Task: Create a due date automation when advanced on, 2 days after a card is due add dates due tomorrow at 11:00 AM.
Action: Mouse moved to (1005, 72)
Screenshot: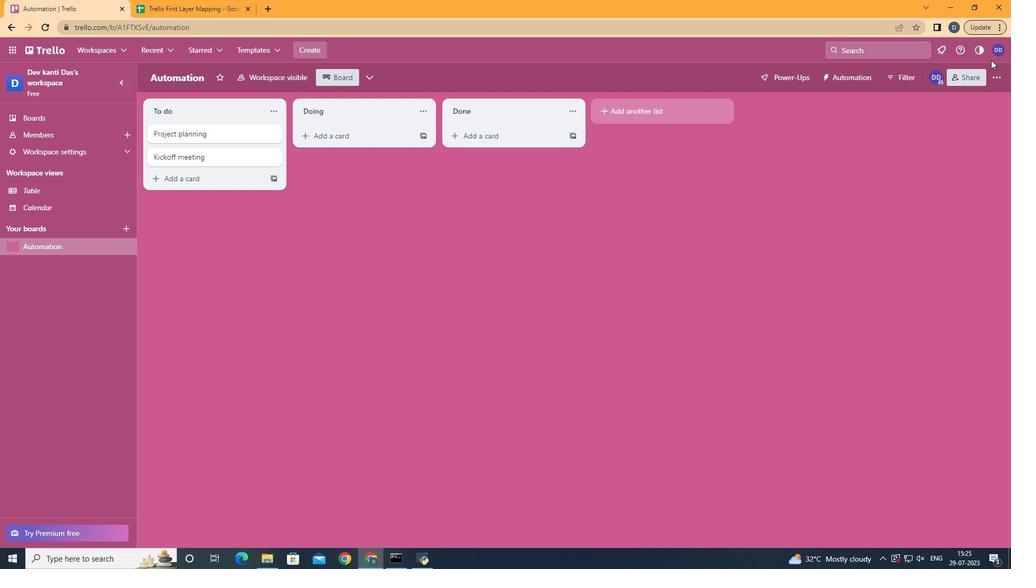 
Action: Mouse pressed left at (1005, 72)
Screenshot: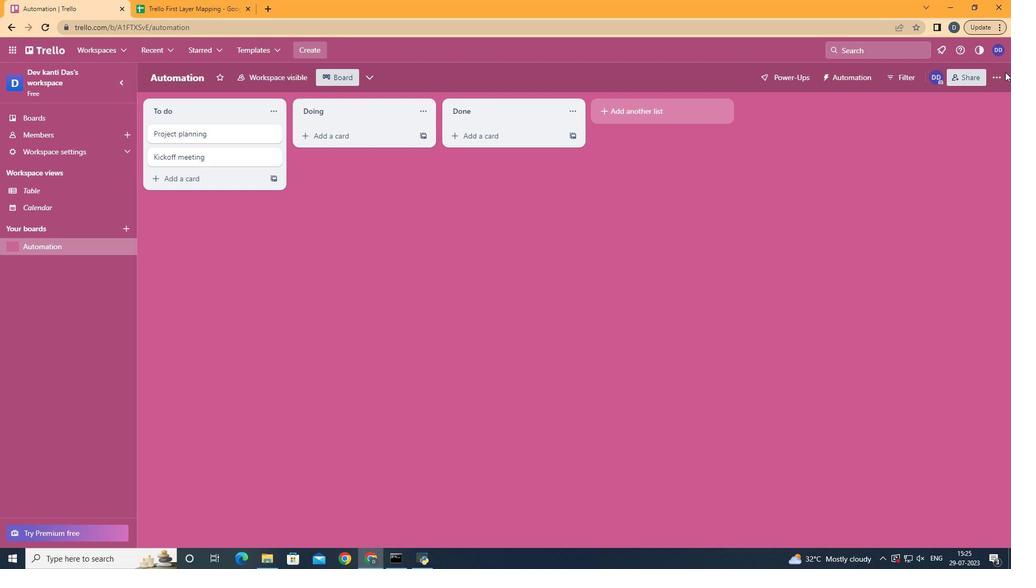 
Action: Mouse moved to (999, 79)
Screenshot: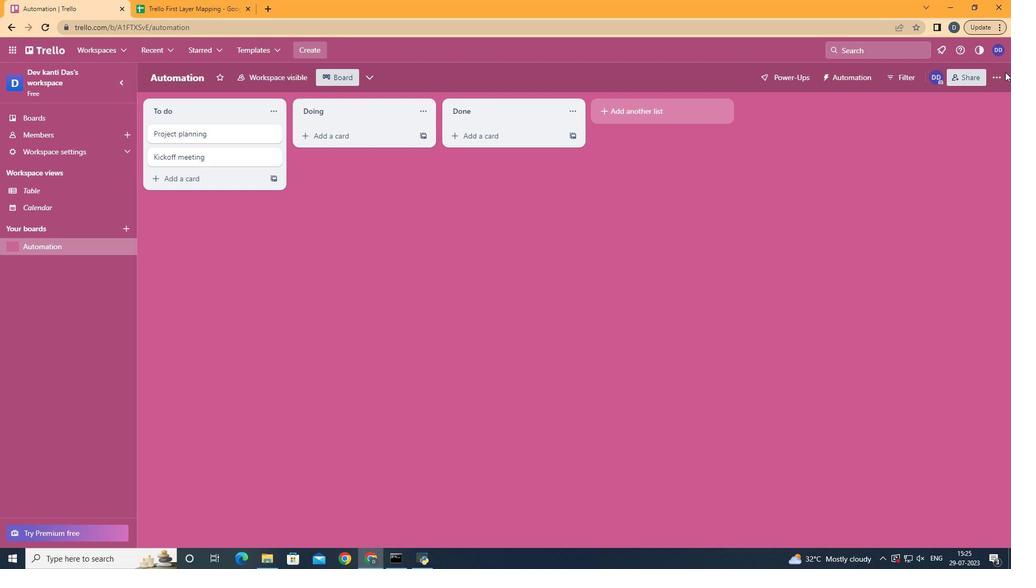 
Action: Mouse pressed left at (999, 79)
Screenshot: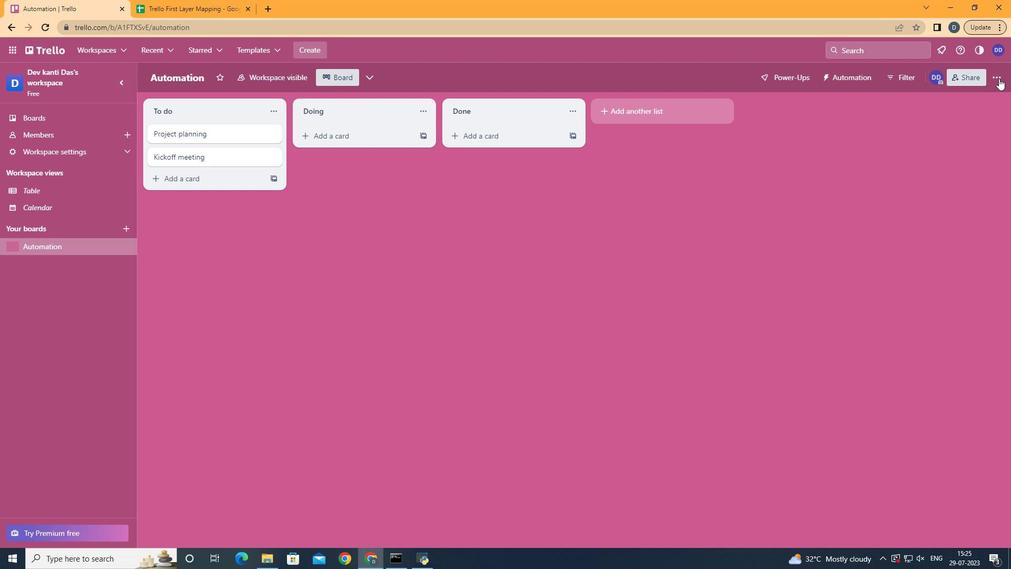 
Action: Mouse moved to (909, 227)
Screenshot: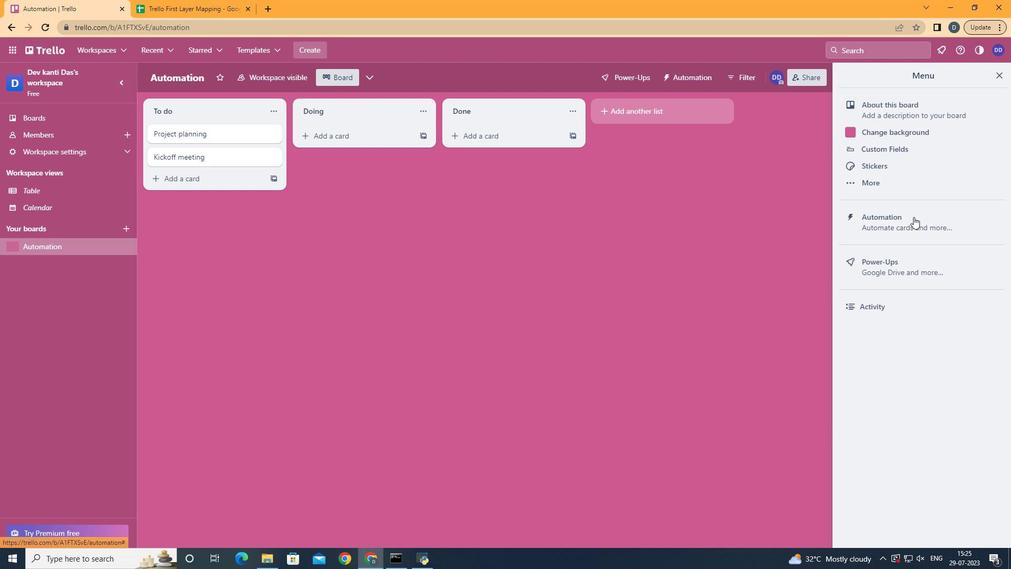 
Action: Mouse pressed left at (909, 227)
Screenshot: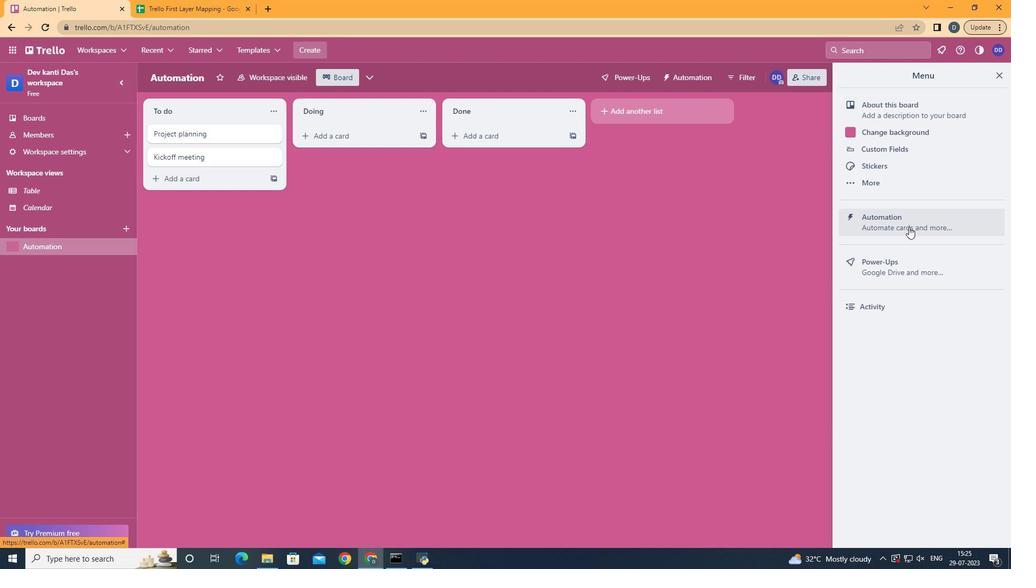 
Action: Mouse moved to (192, 206)
Screenshot: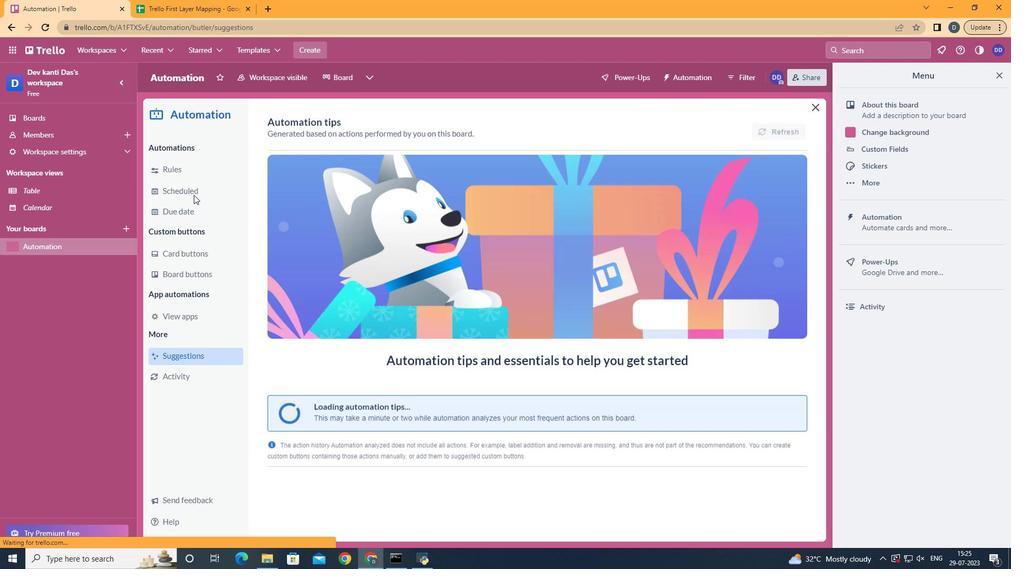 
Action: Mouse pressed left at (192, 206)
Screenshot: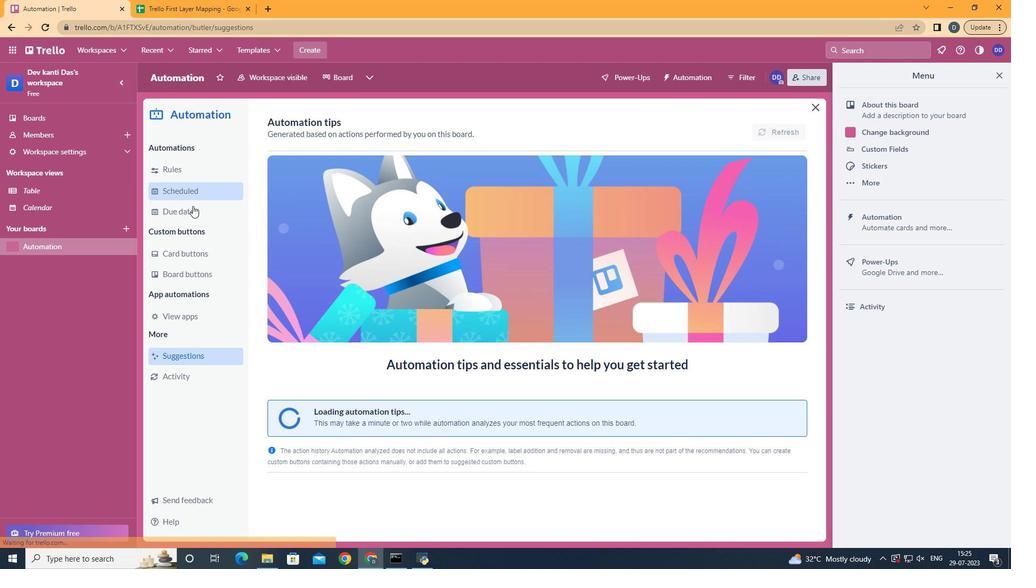 
Action: Mouse moved to (747, 129)
Screenshot: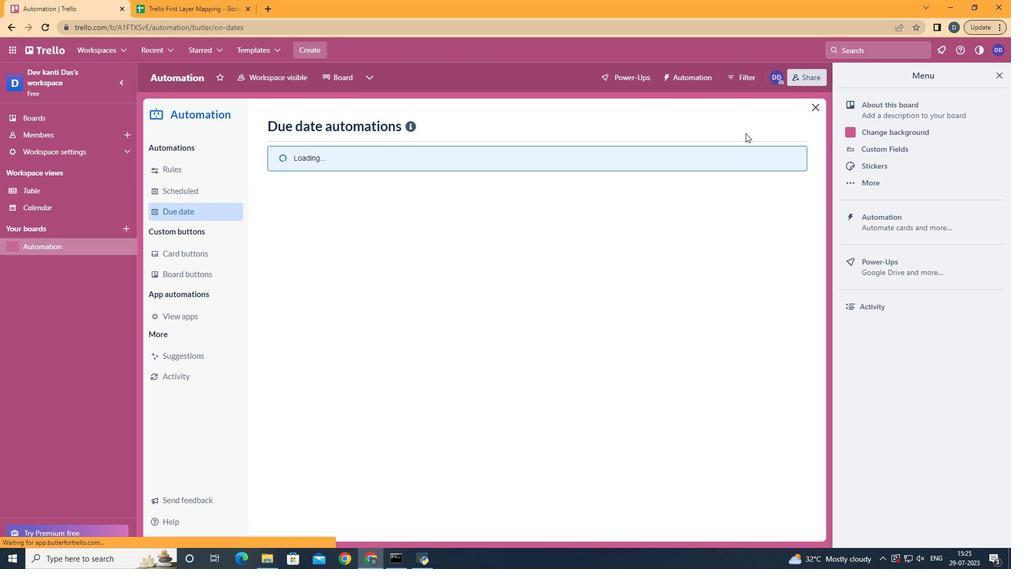 
Action: Mouse pressed left at (747, 129)
Screenshot: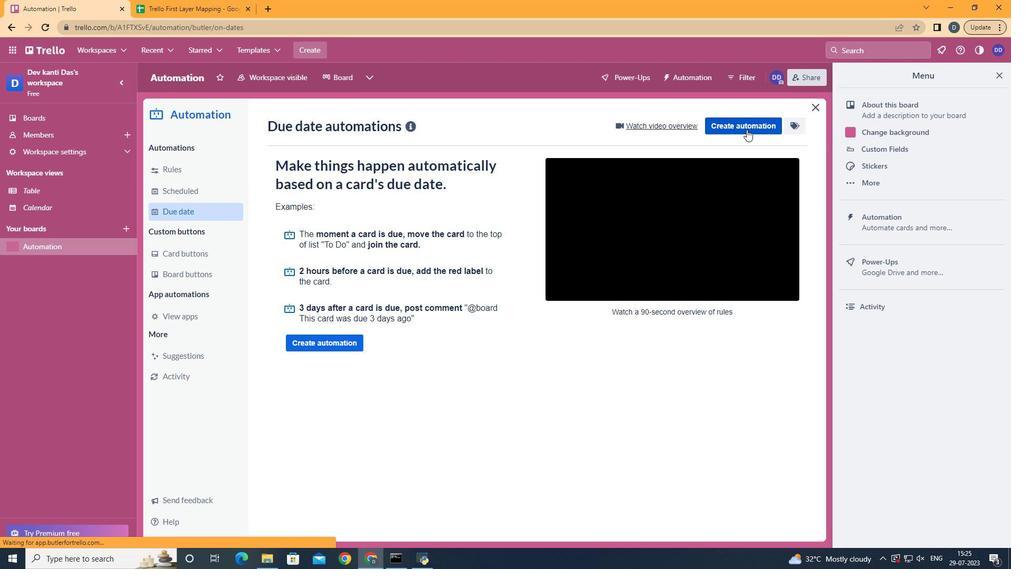 
Action: Mouse moved to (510, 235)
Screenshot: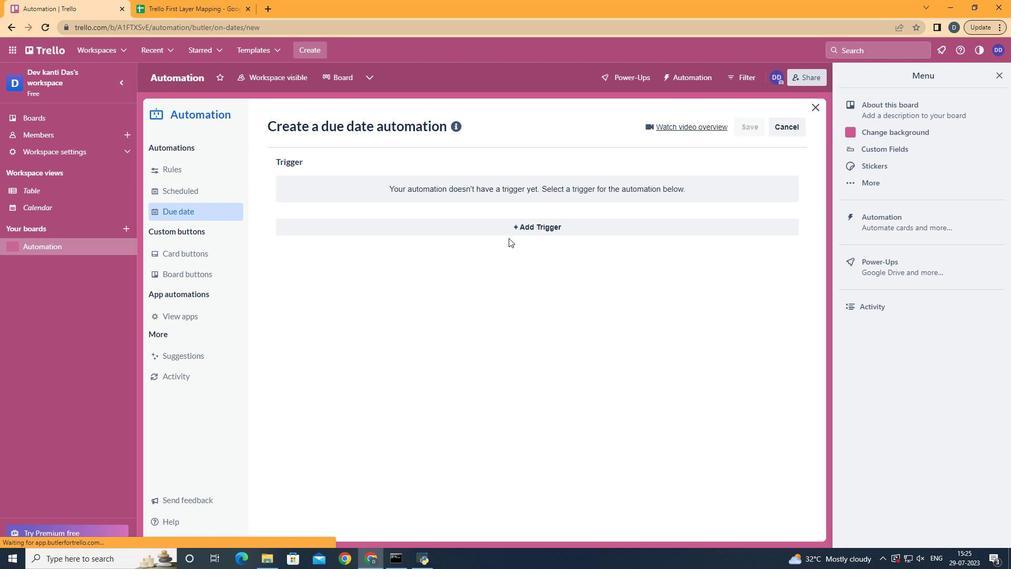 
Action: Mouse pressed left at (510, 235)
Screenshot: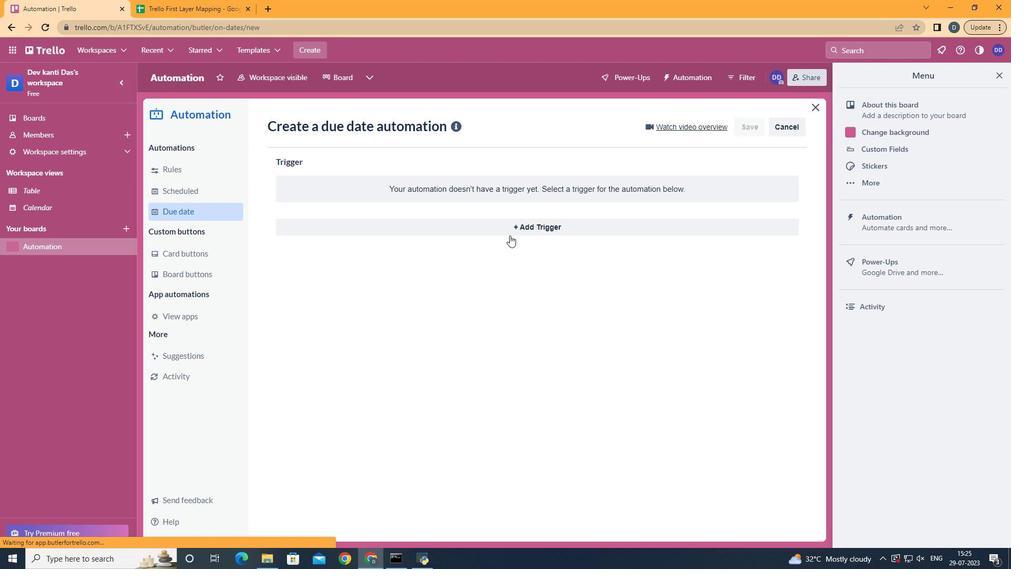 
Action: Mouse moved to (372, 425)
Screenshot: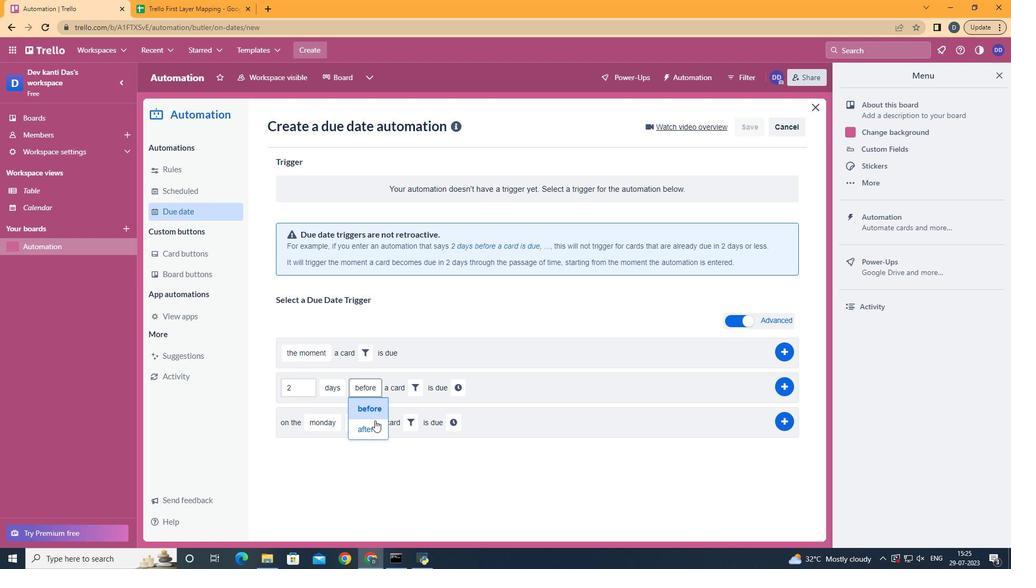 
Action: Mouse pressed left at (372, 425)
Screenshot: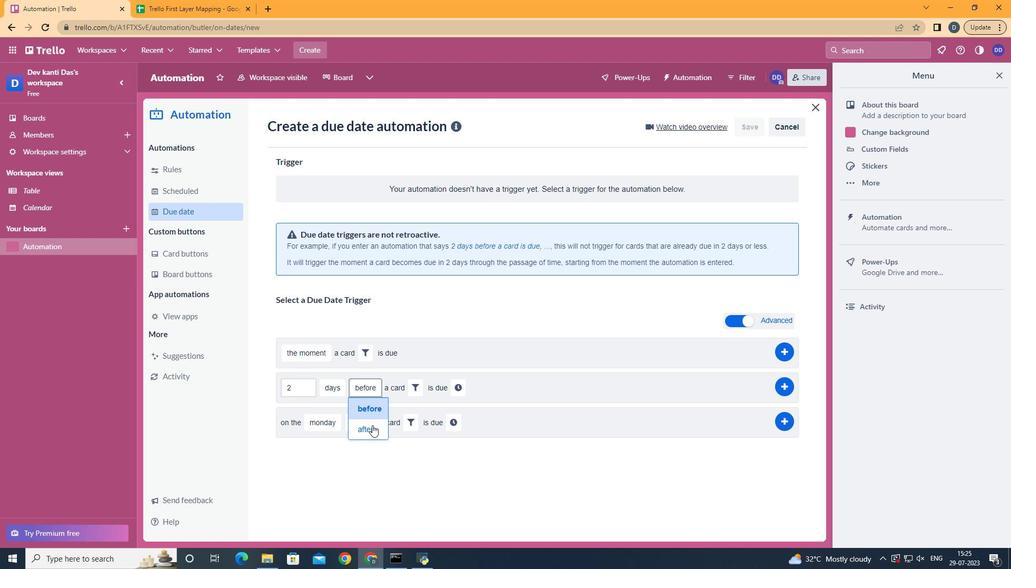 
Action: Mouse moved to (408, 387)
Screenshot: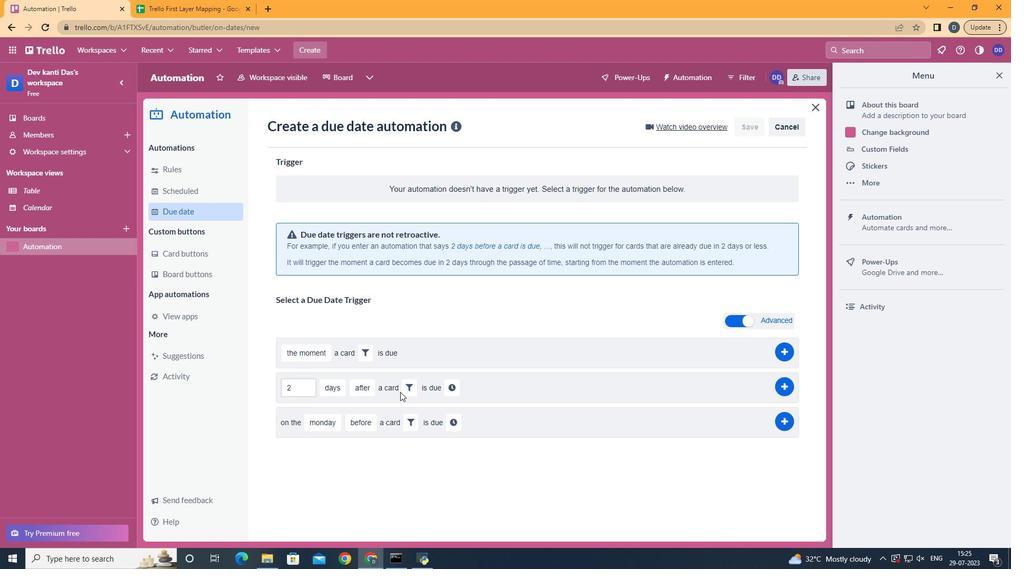 
Action: Mouse pressed left at (408, 387)
Screenshot: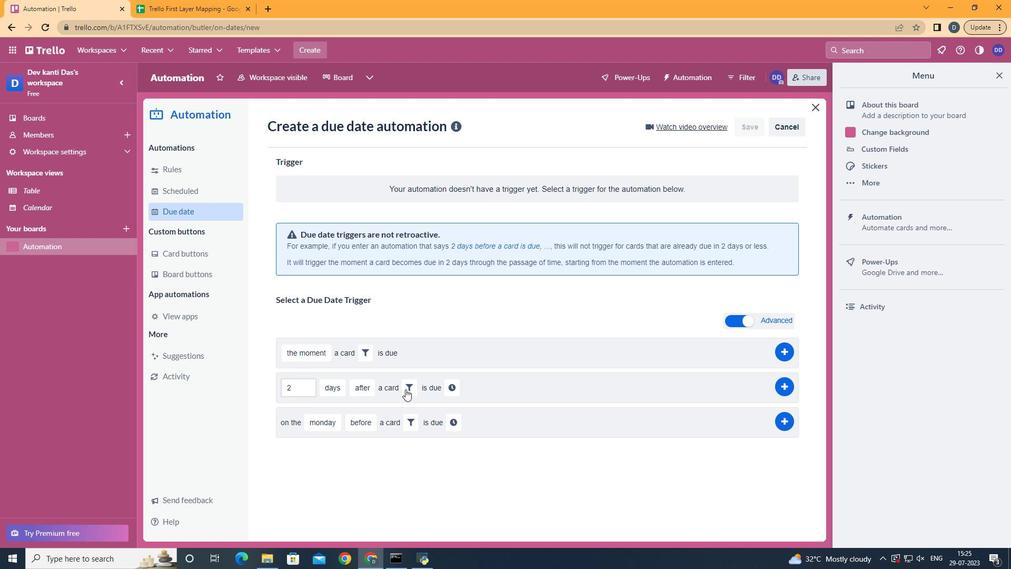 
Action: Mouse moved to (458, 426)
Screenshot: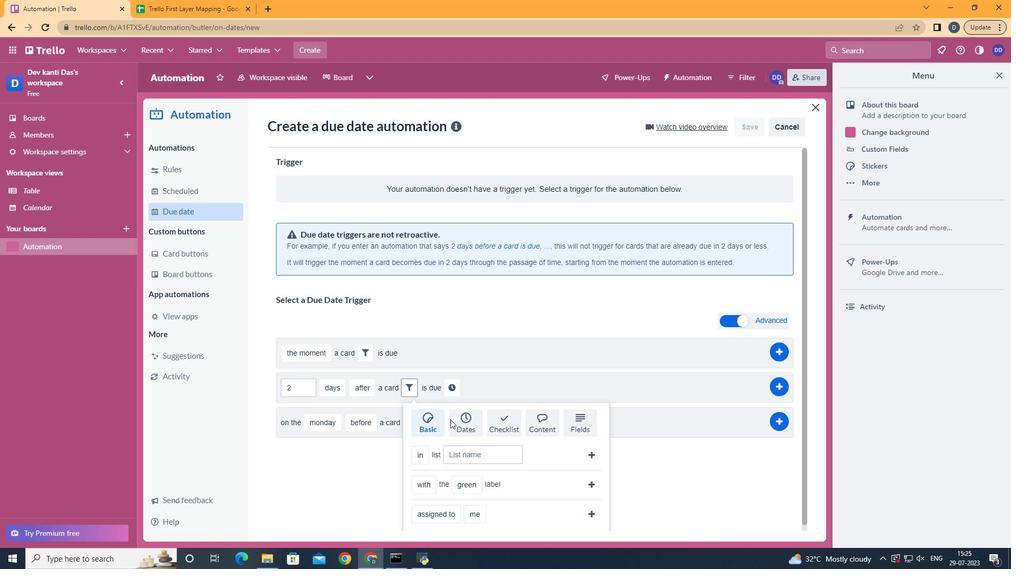 
Action: Mouse pressed left at (458, 426)
Screenshot: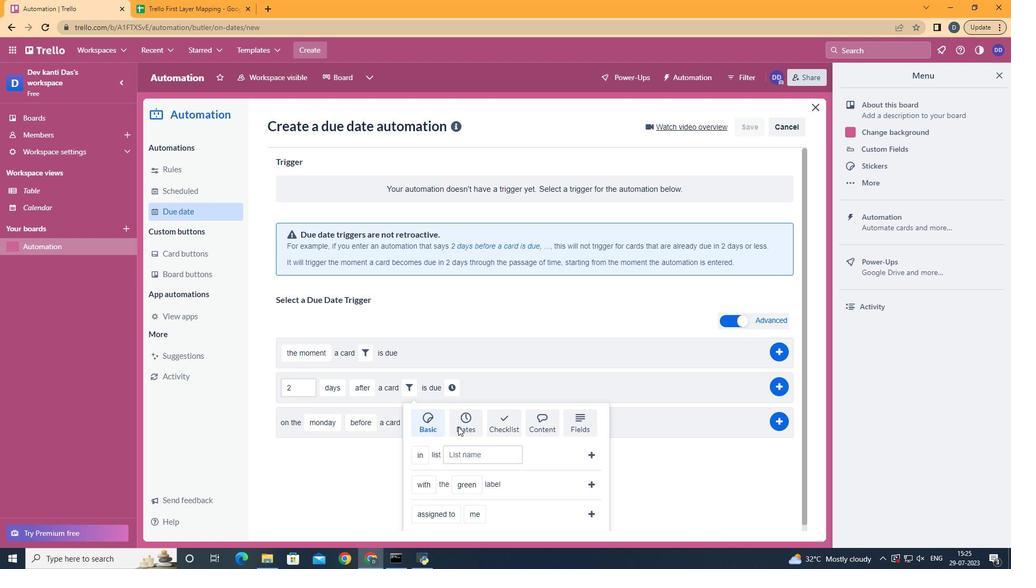 
Action: Mouse moved to (437, 432)
Screenshot: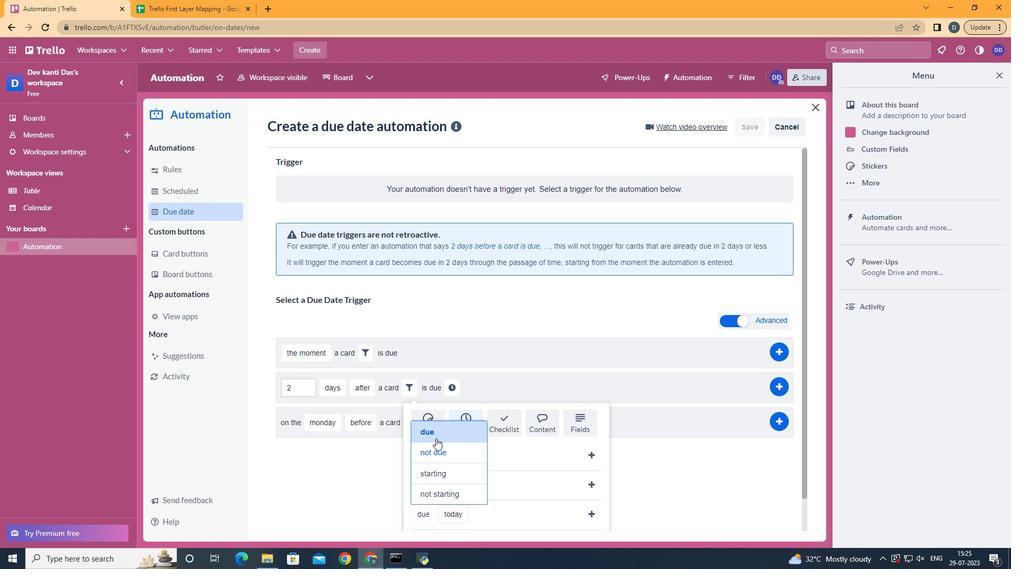 
Action: Mouse pressed left at (437, 432)
Screenshot: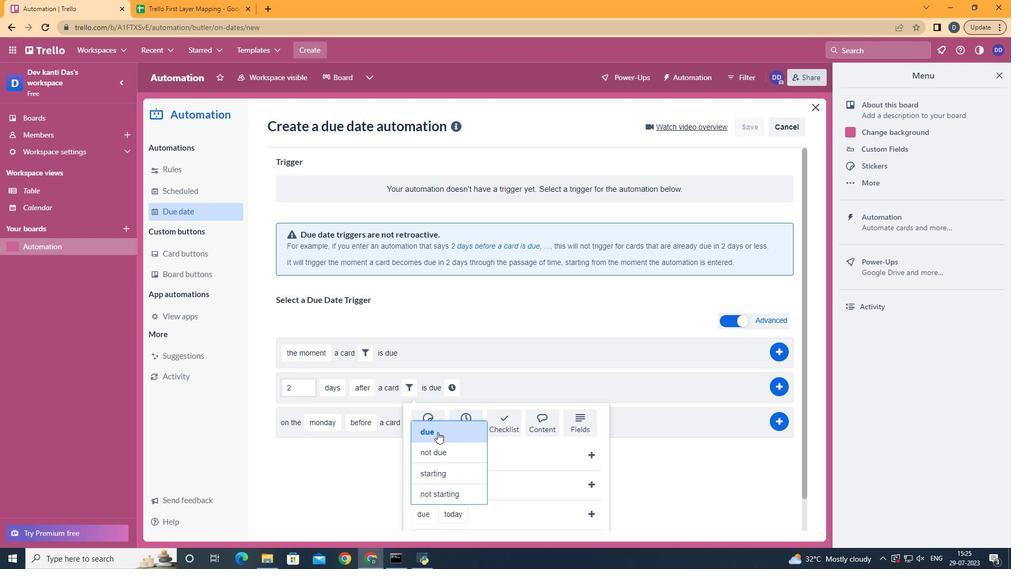 
Action: Mouse moved to (471, 409)
Screenshot: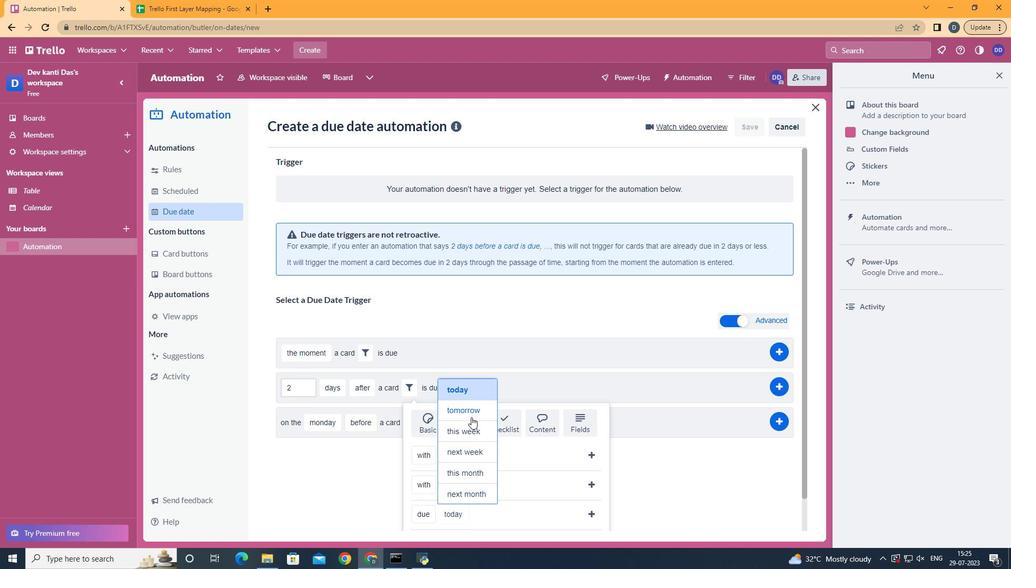 
Action: Mouse pressed left at (471, 409)
Screenshot: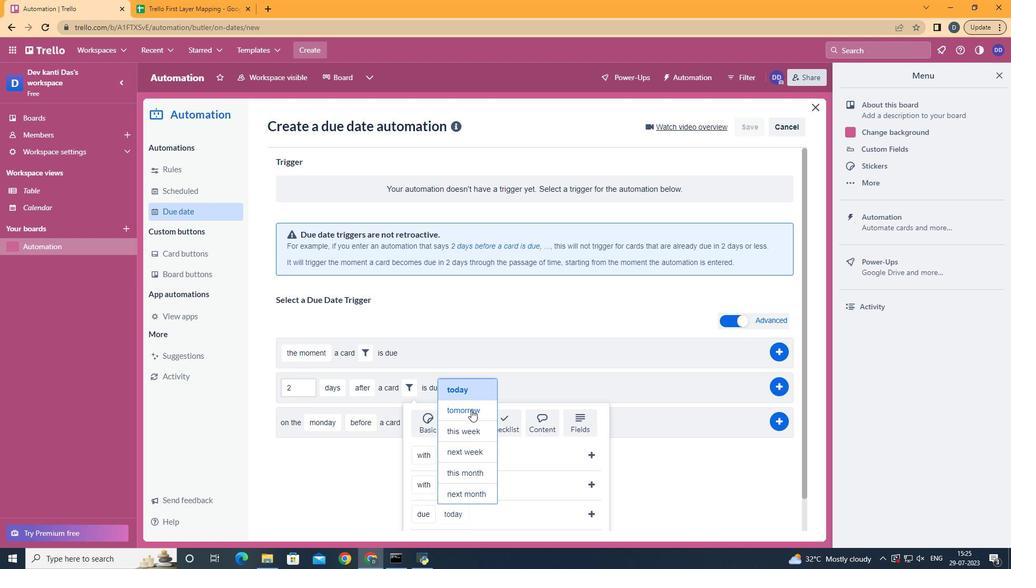 
Action: Mouse moved to (591, 514)
Screenshot: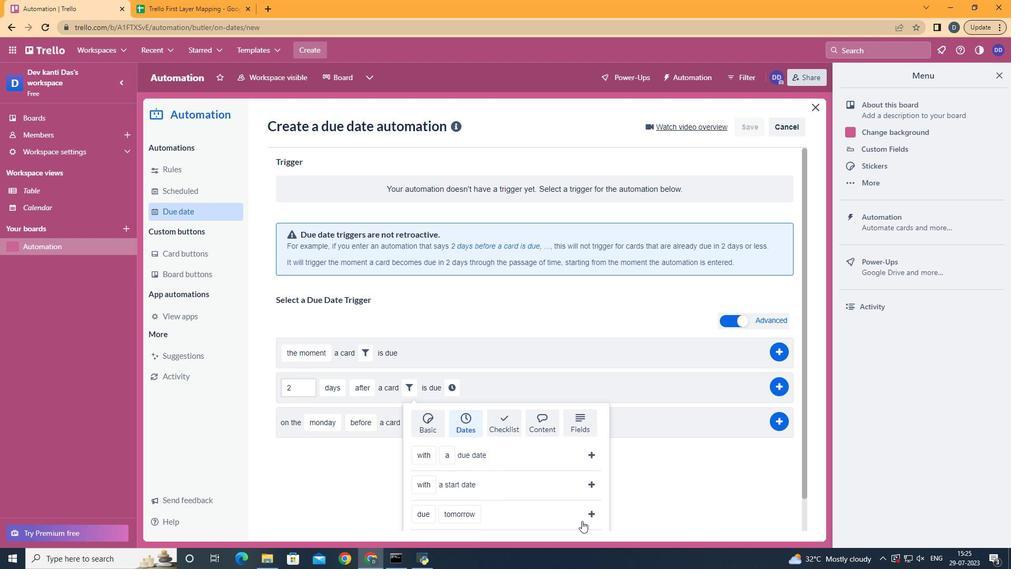 
Action: Mouse pressed left at (591, 514)
Screenshot: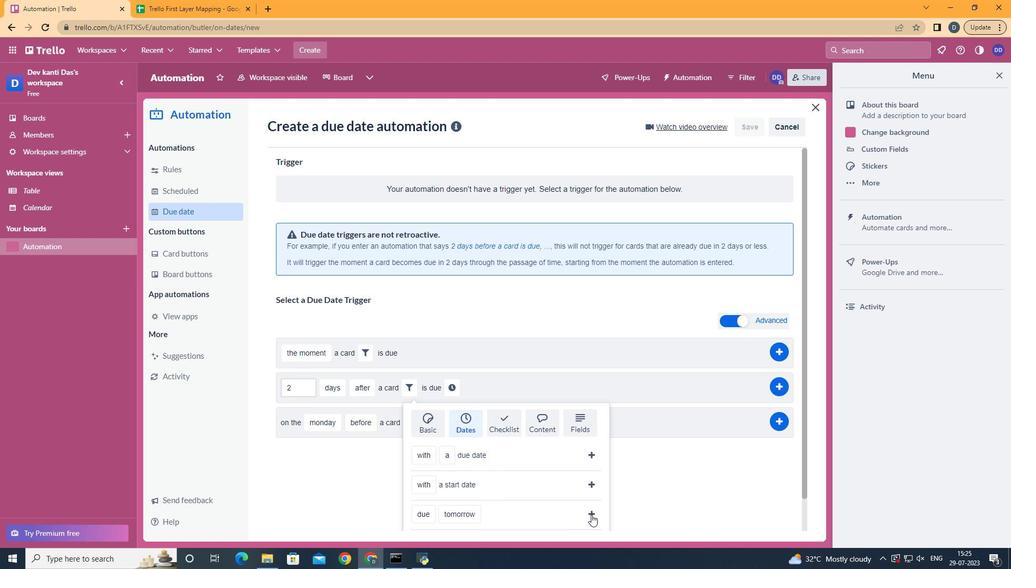 
Action: Mouse moved to (518, 393)
Screenshot: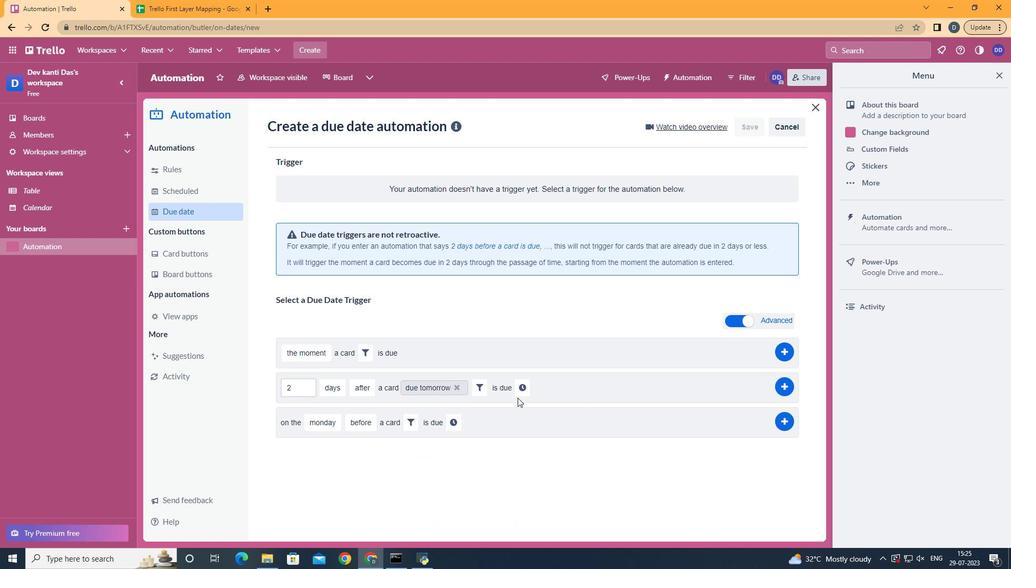 
Action: Mouse pressed left at (518, 393)
Screenshot: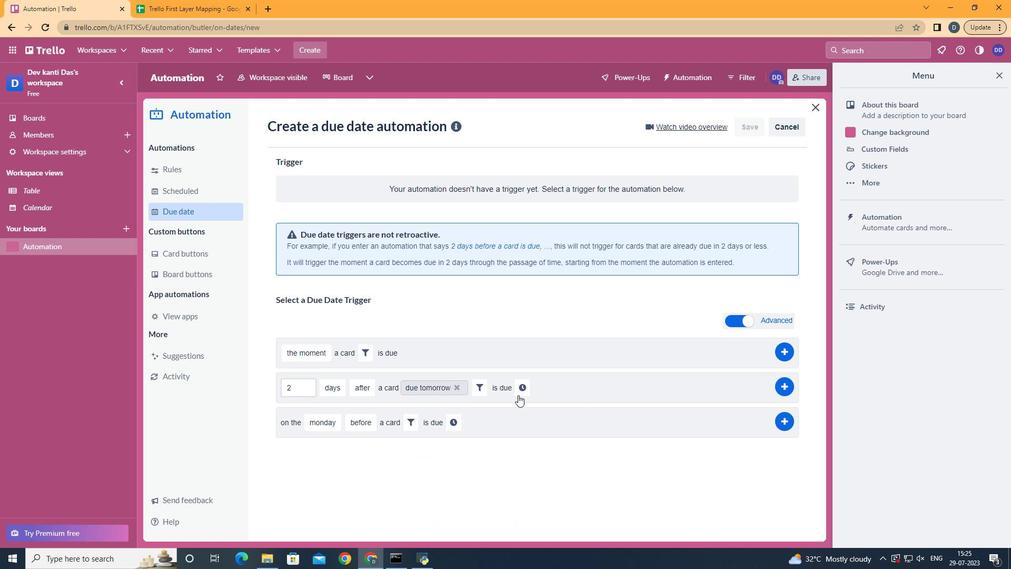 
Action: Mouse moved to (543, 388)
Screenshot: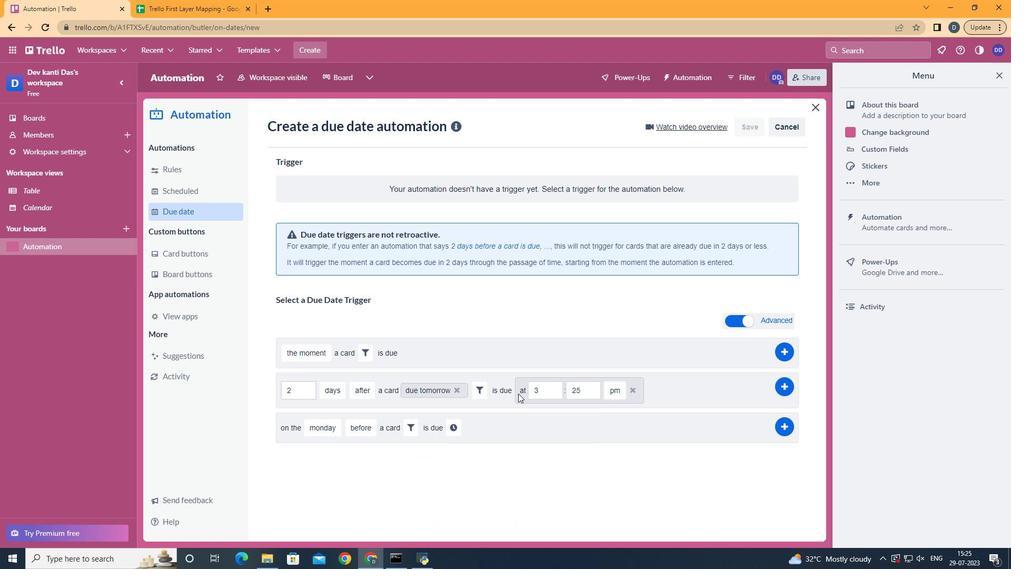 
Action: Mouse pressed left at (543, 388)
Screenshot: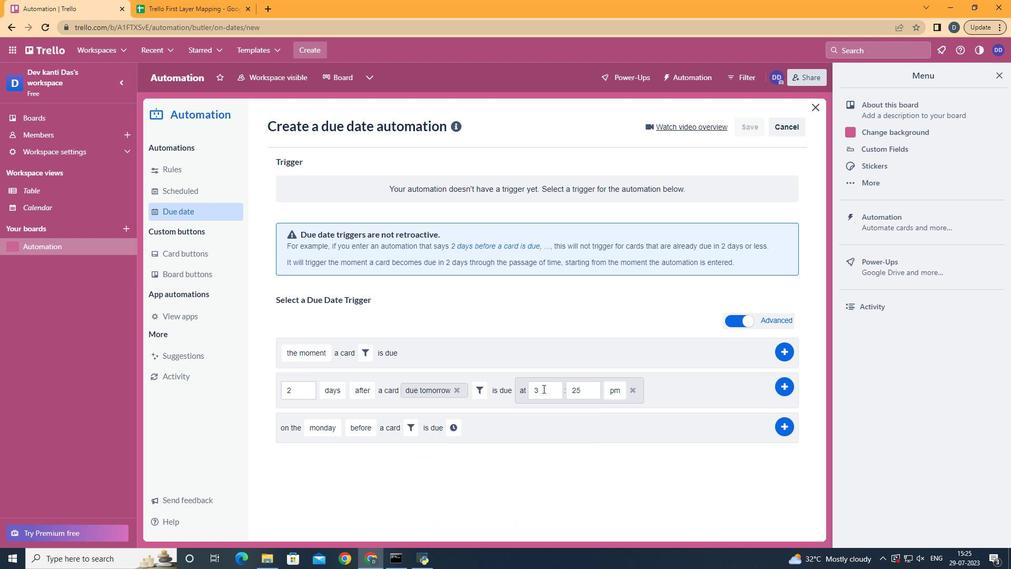 
Action: Key pressed <Key.backspace>11
Screenshot: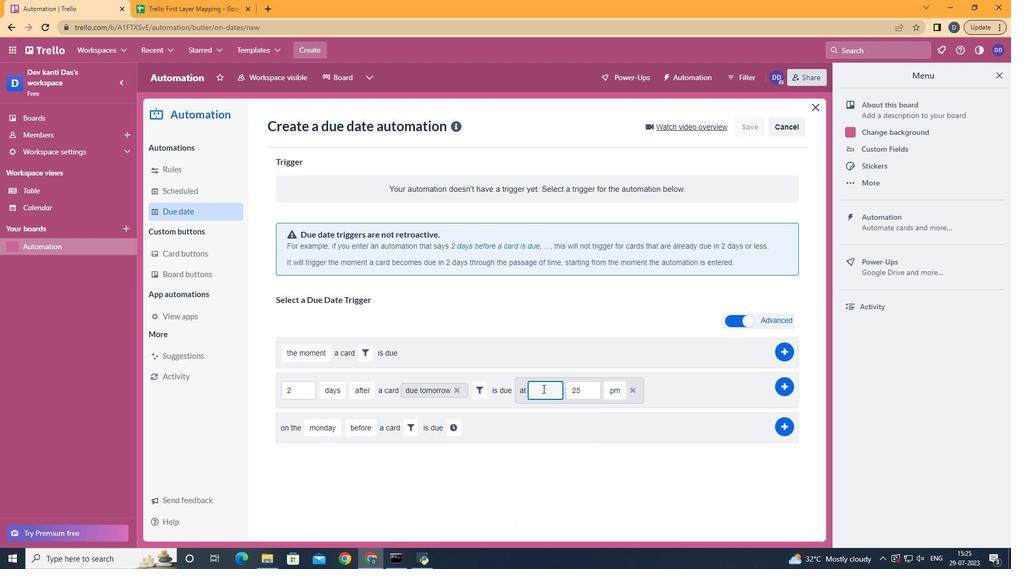 
Action: Mouse moved to (583, 387)
Screenshot: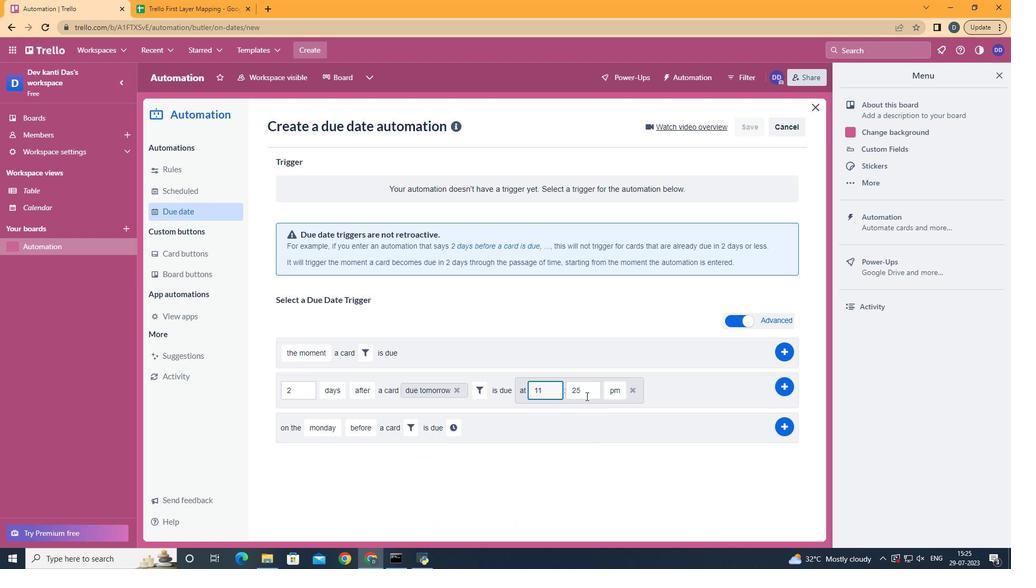 
Action: Mouse pressed left at (583, 387)
Screenshot: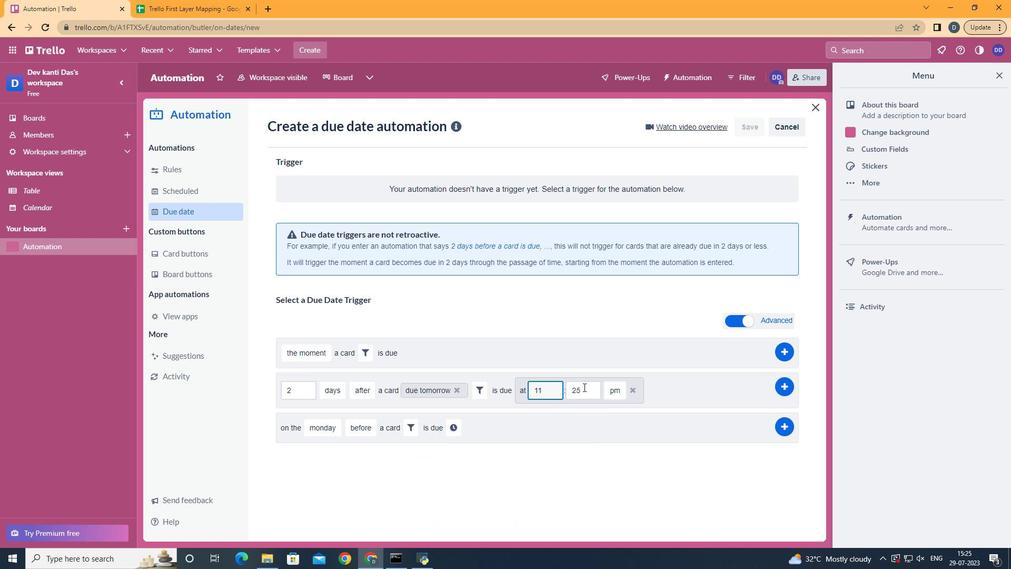 
Action: Key pressed <Key.backspace><Key.backspace>00
Screenshot: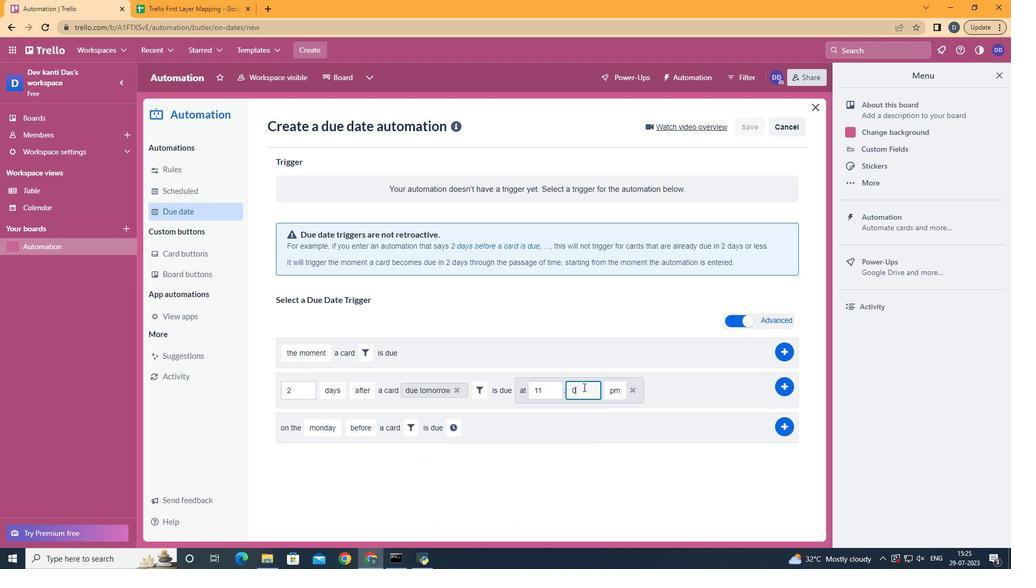 
Action: Mouse moved to (616, 409)
Screenshot: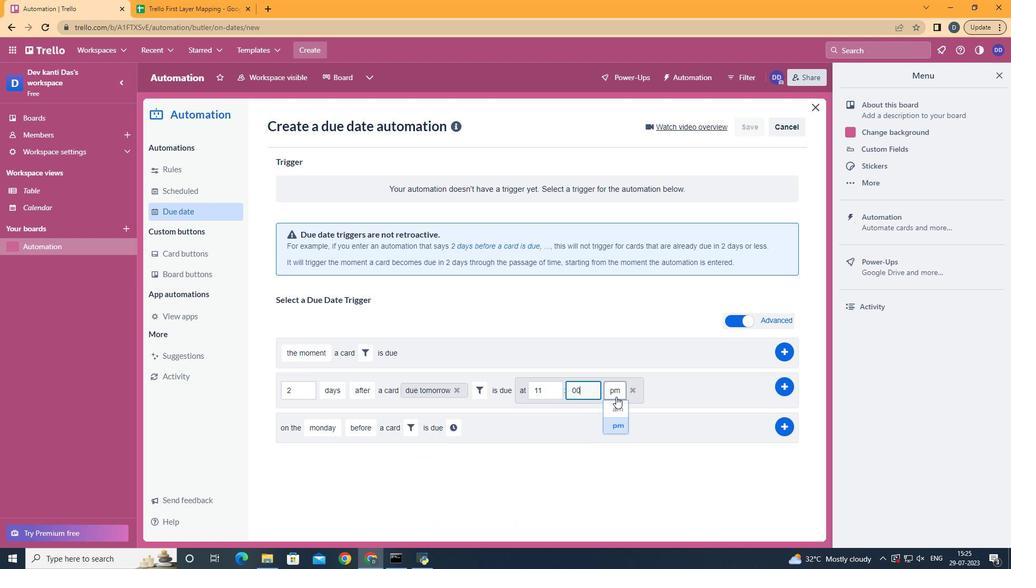 
Action: Mouse pressed left at (616, 409)
Screenshot: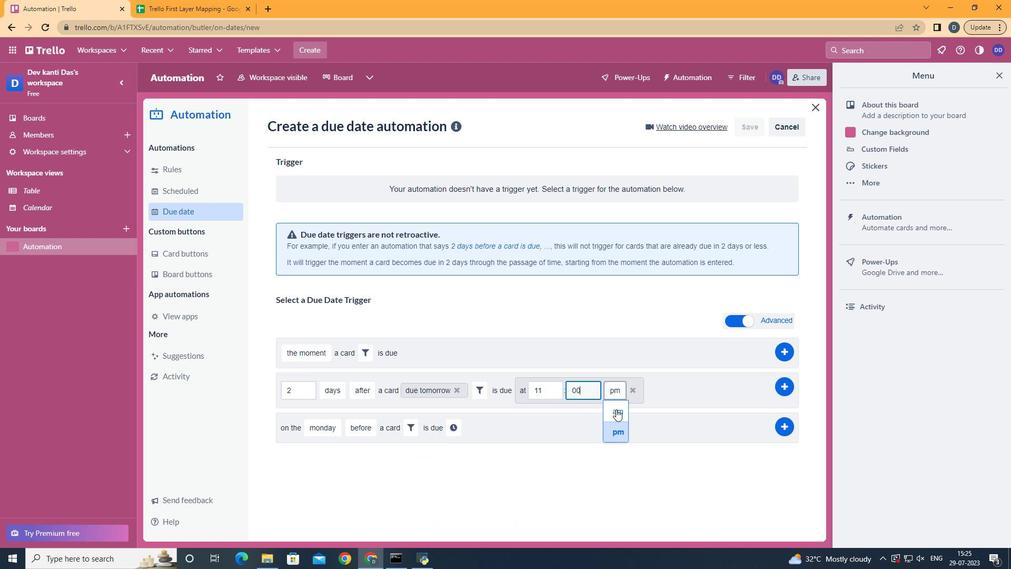 
